 Task: Change the "Stereo audio output mode" to Reverse stereo.
Action: Mouse moved to (101, 15)
Screenshot: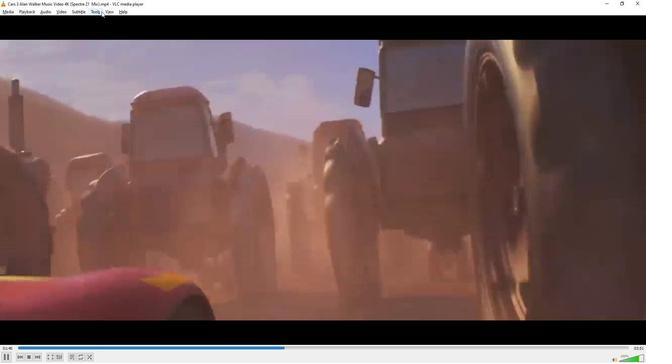 
Action: Mouse pressed left at (101, 15)
Screenshot: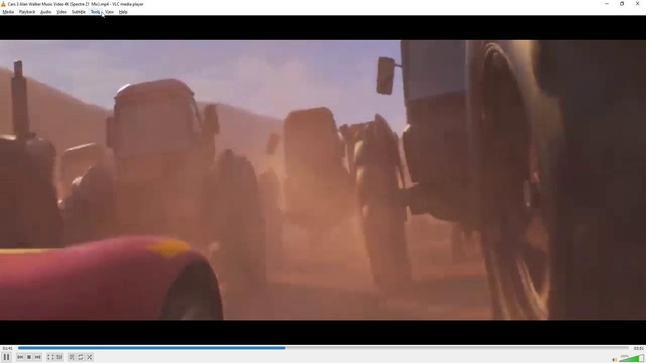 
Action: Mouse moved to (108, 96)
Screenshot: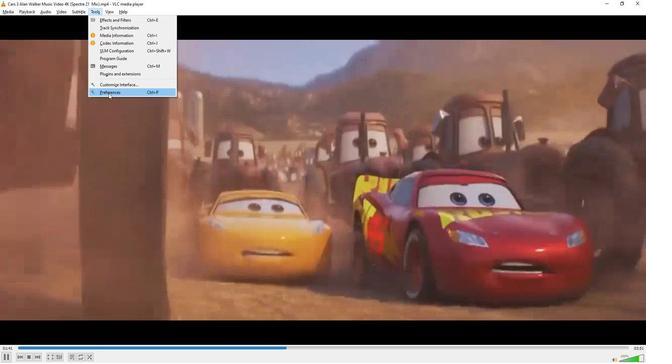 
Action: Mouse pressed left at (108, 96)
Screenshot: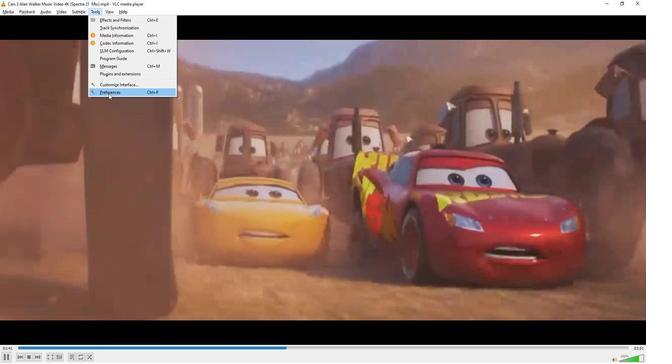 
Action: Mouse moved to (190, 270)
Screenshot: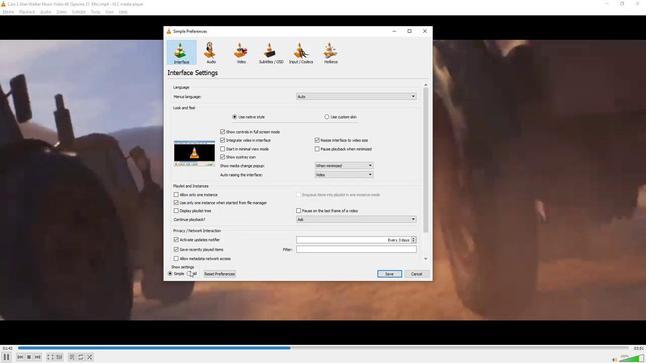 
Action: Mouse pressed left at (190, 270)
Screenshot: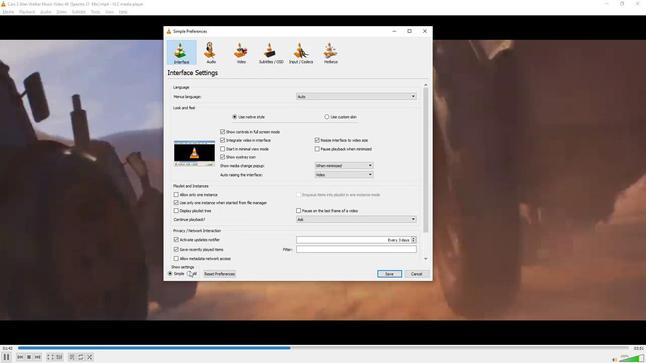 
Action: Mouse moved to (189, 107)
Screenshot: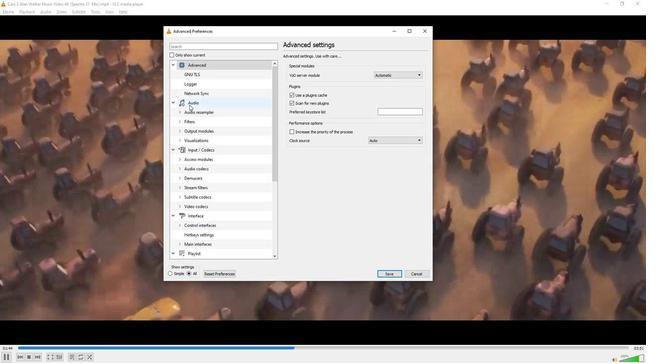 
Action: Mouse pressed left at (189, 107)
Screenshot: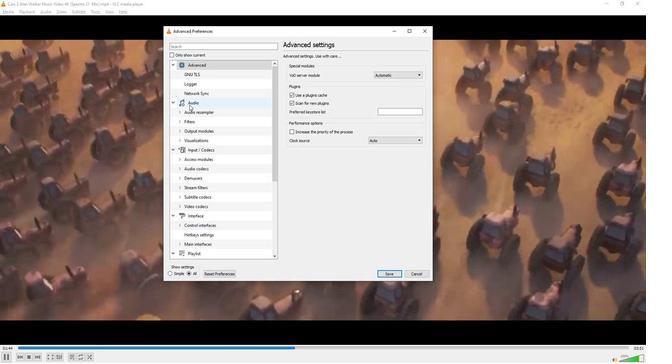 
Action: Mouse moved to (401, 118)
Screenshot: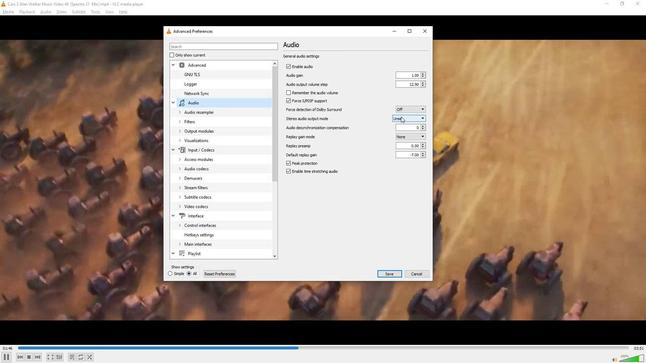 
Action: Mouse pressed left at (401, 118)
Screenshot: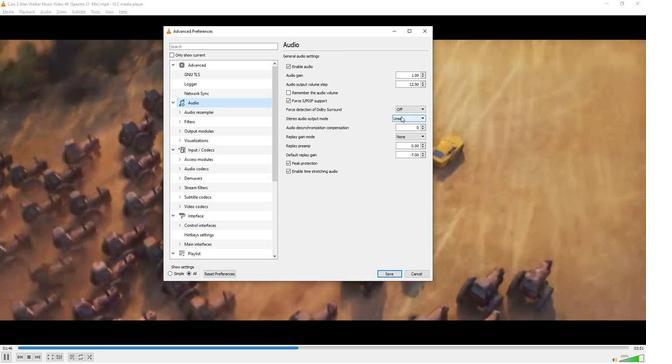 
Action: Mouse moved to (399, 136)
Screenshot: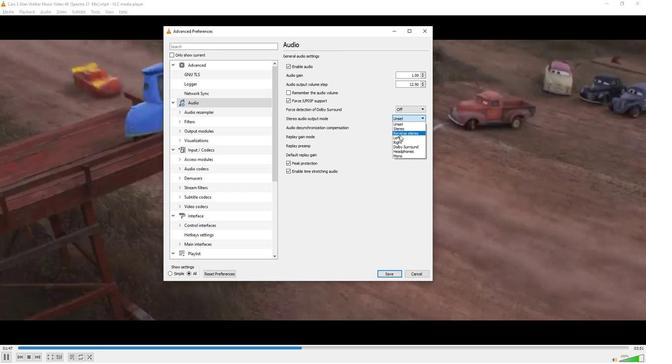 
Action: Mouse pressed left at (399, 136)
Screenshot: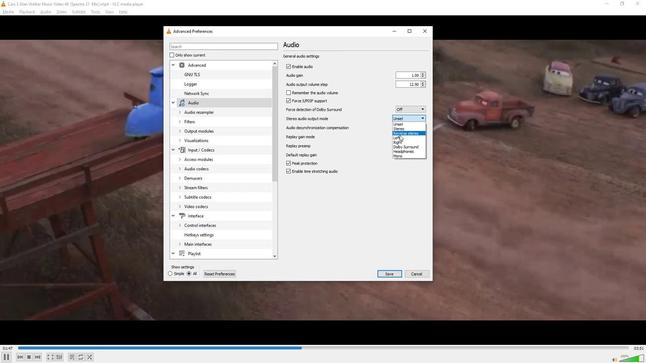 
Action: Mouse moved to (313, 237)
Screenshot: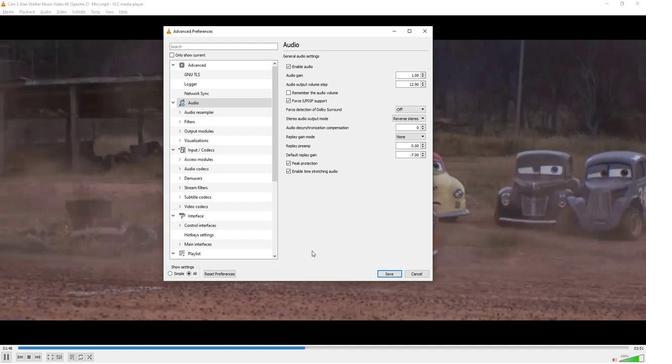 
